 Task: Add Sprouts Lavender Rosewood Moisturizing Body Lotion to the cart.
Action: Mouse moved to (800, 281)
Screenshot: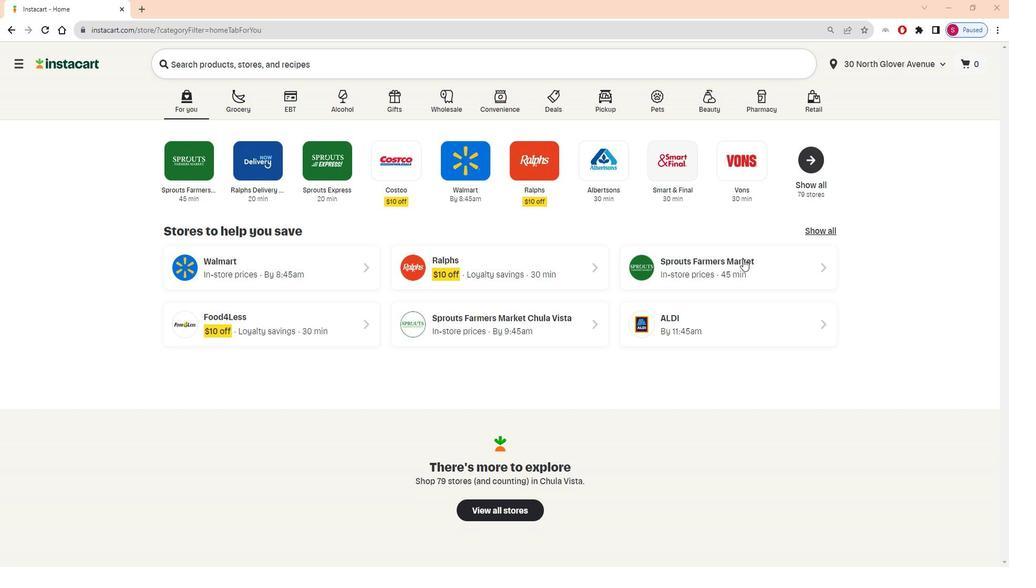 
Action: Mouse pressed left at (800, 281)
Screenshot: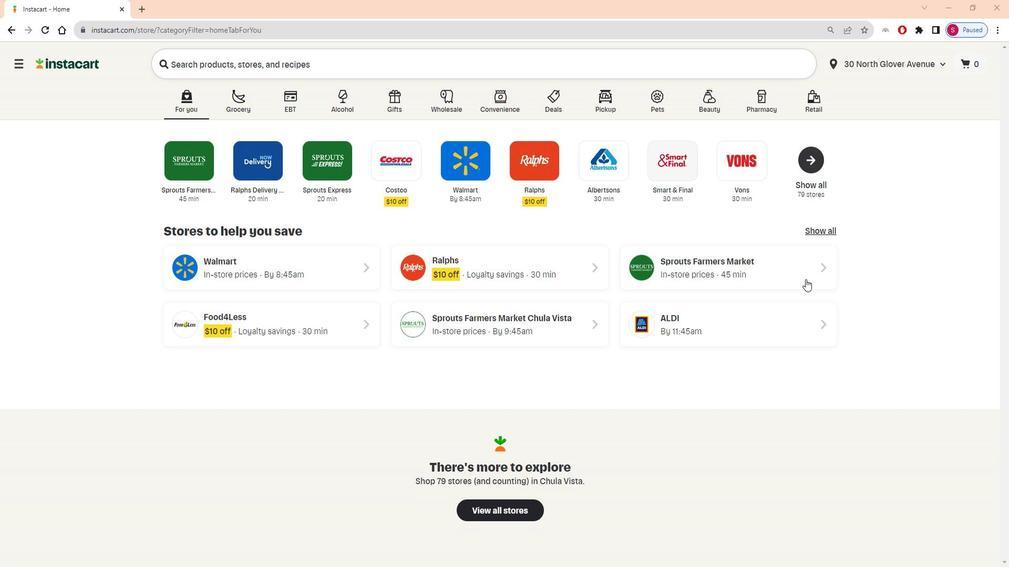 
Action: Mouse moved to (68, 396)
Screenshot: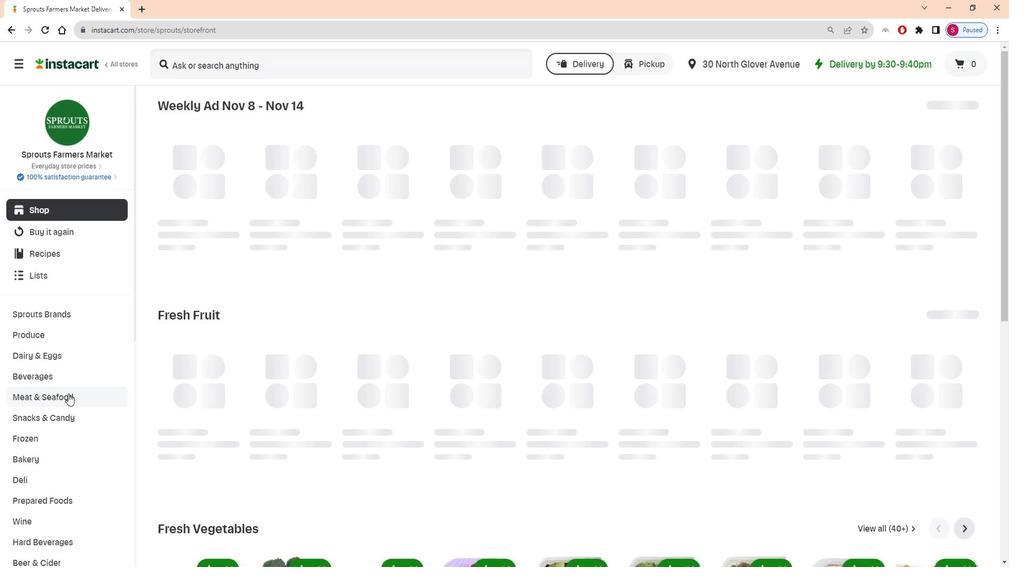 
Action: Mouse scrolled (68, 395) with delta (0, 0)
Screenshot: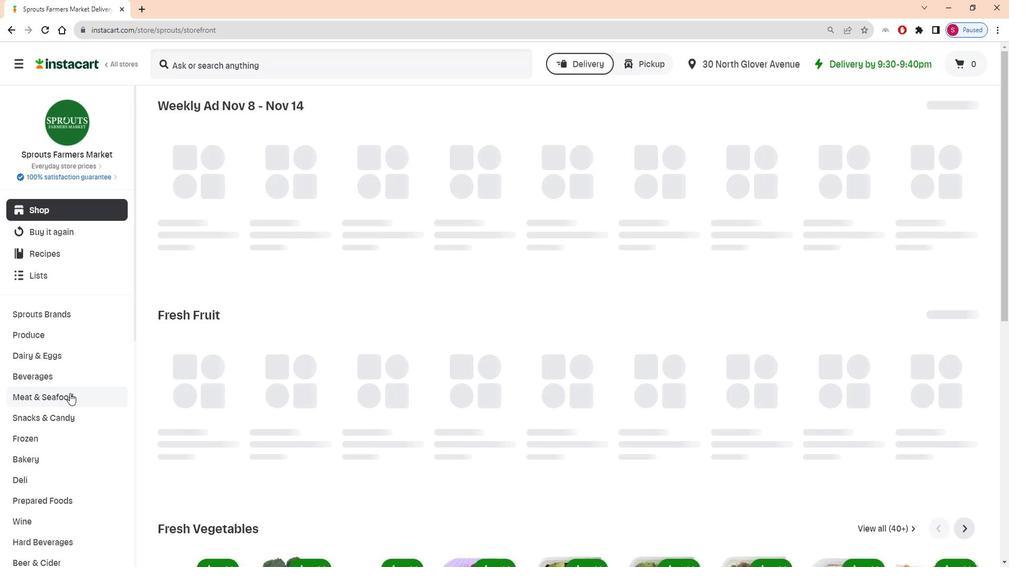 
Action: Mouse moved to (70, 394)
Screenshot: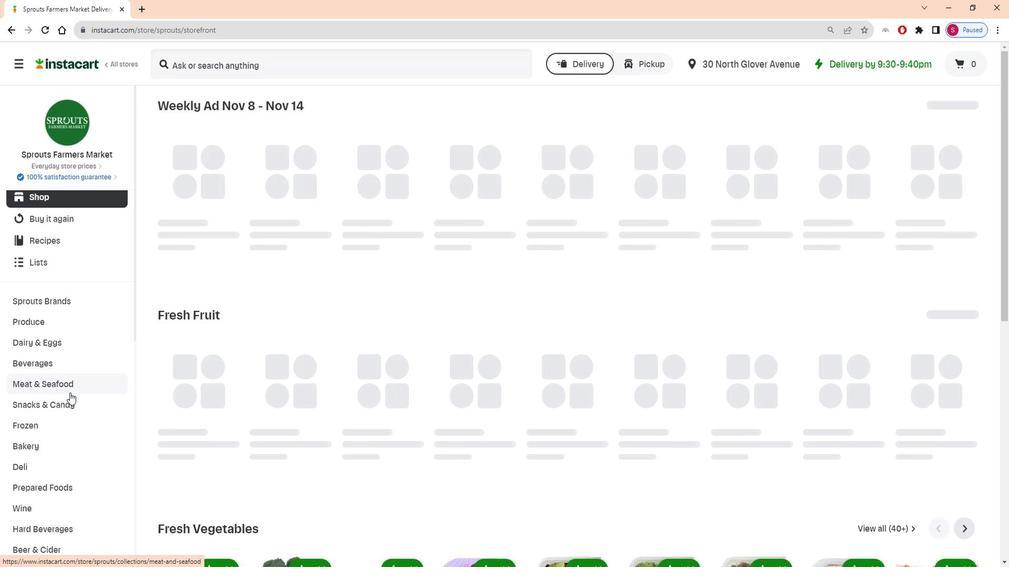 
Action: Mouse scrolled (70, 394) with delta (0, 0)
Screenshot: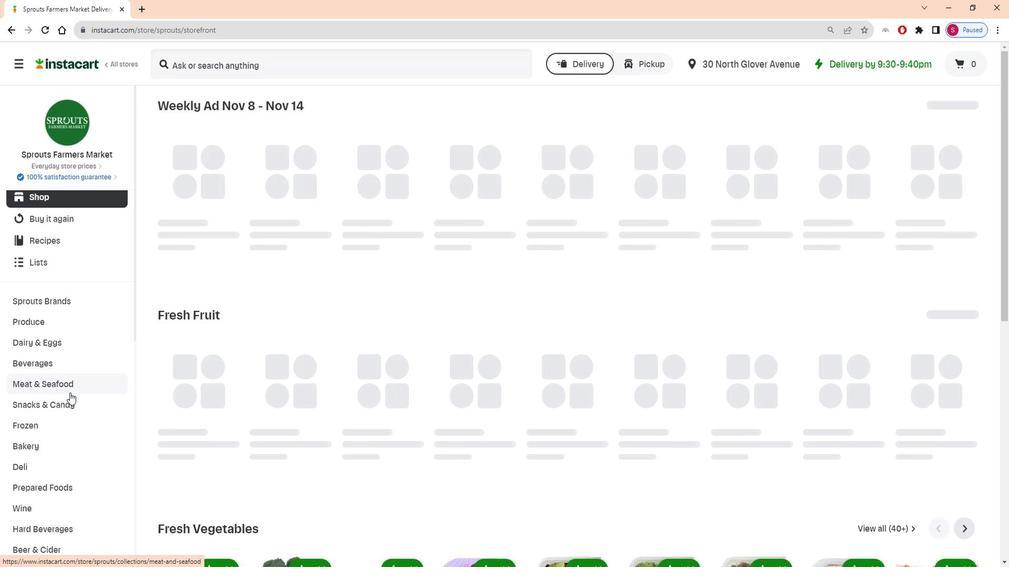 
Action: Mouse moved to (70, 394)
Screenshot: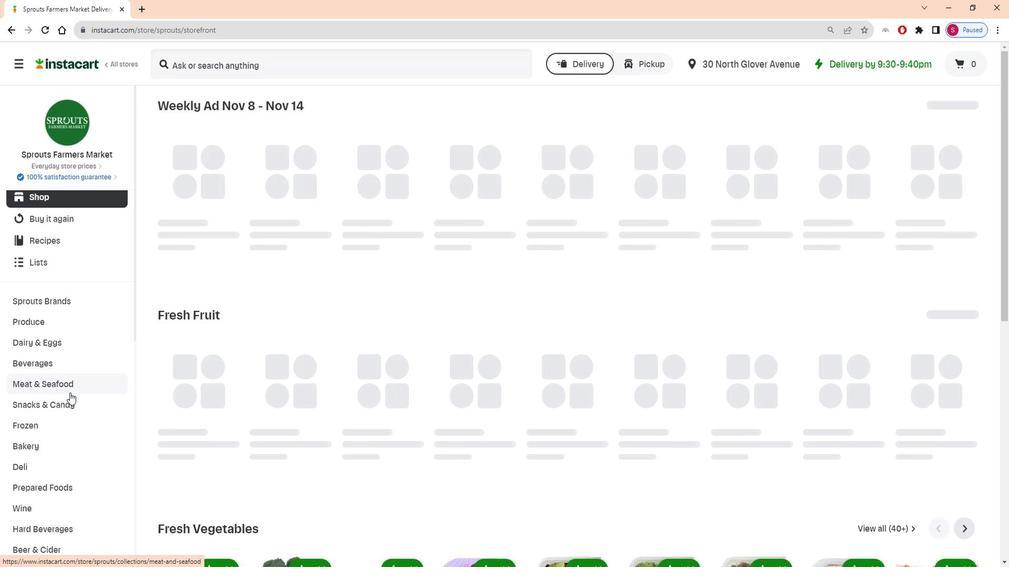 
Action: Mouse scrolled (70, 393) with delta (0, 0)
Screenshot: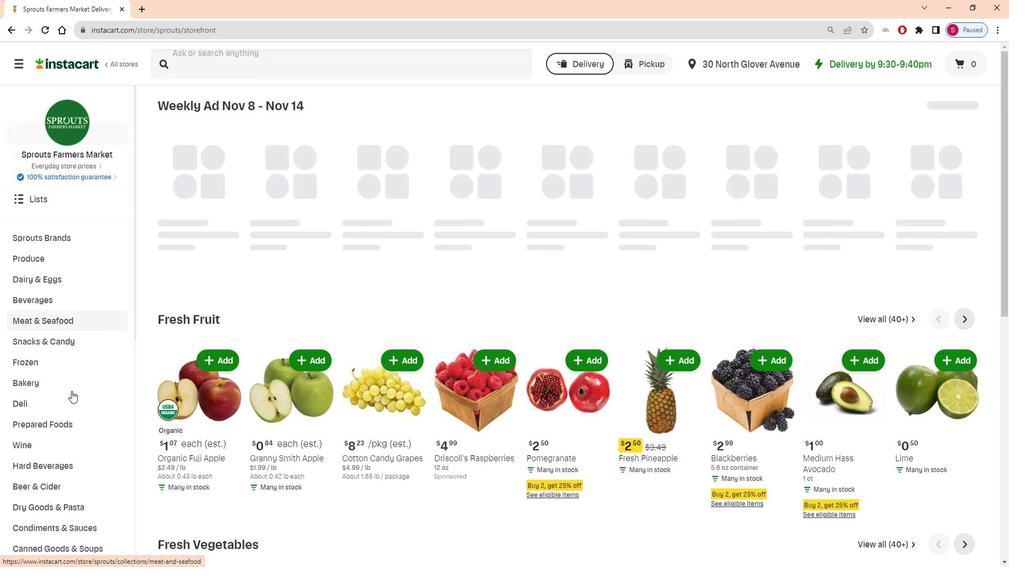 
Action: Mouse scrolled (70, 393) with delta (0, 0)
Screenshot: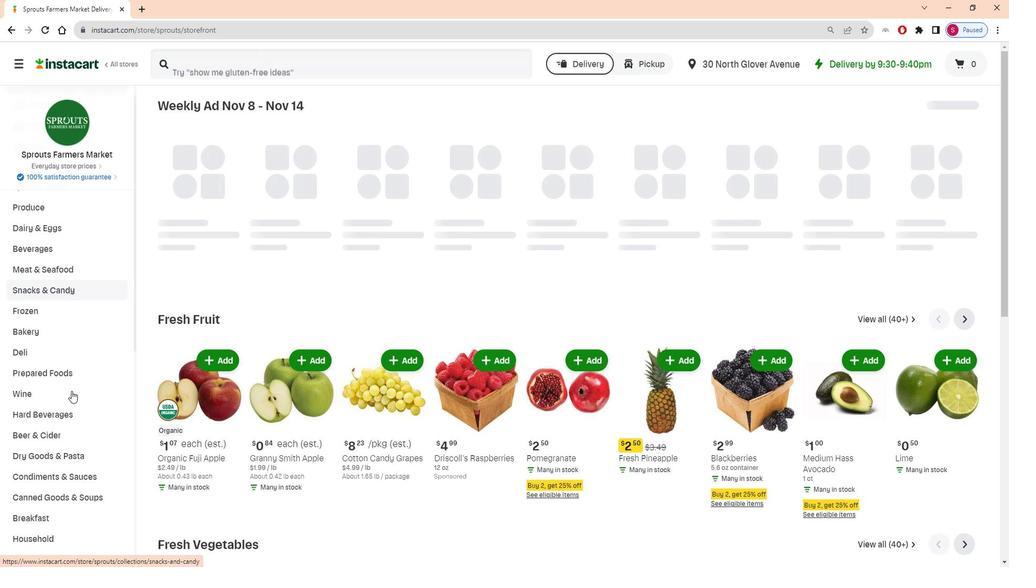
Action: Mouse moved to (78, 484)
Screenshot: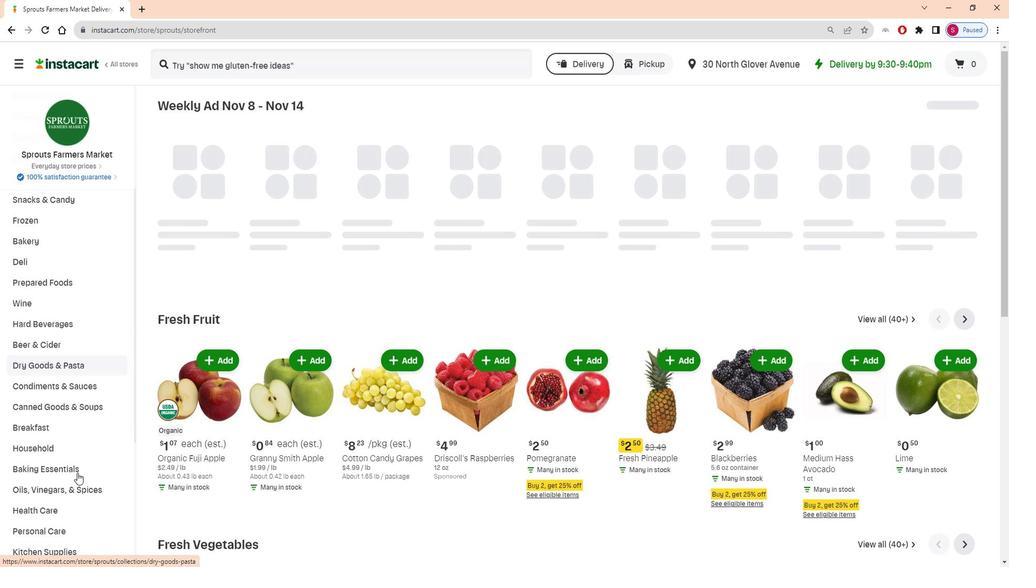 
Action: Mouse scrolled (78, 484) with delta (0, 0)
Screenshot: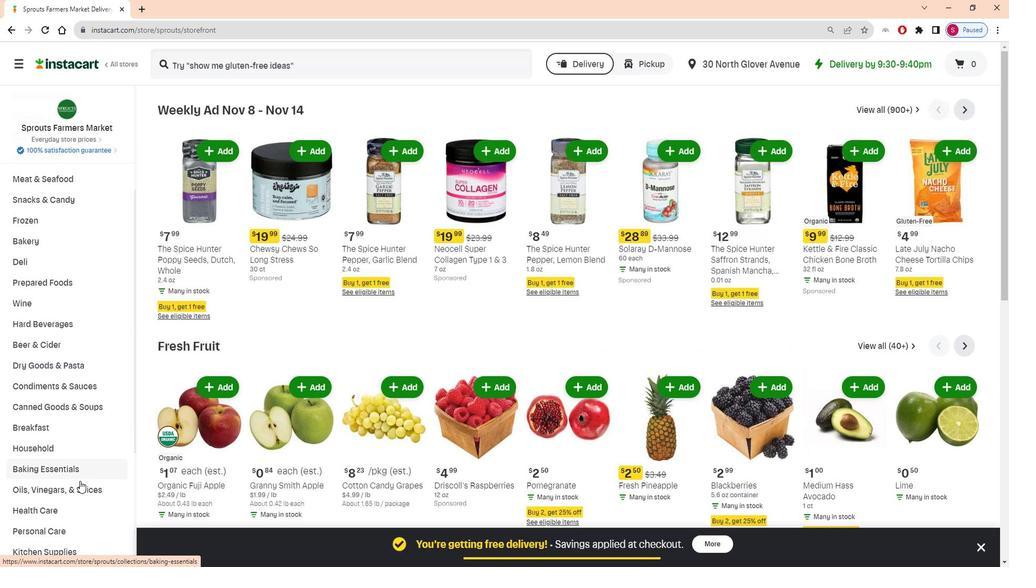 
Action: Mouse moved to (79, 479)
Screenshot: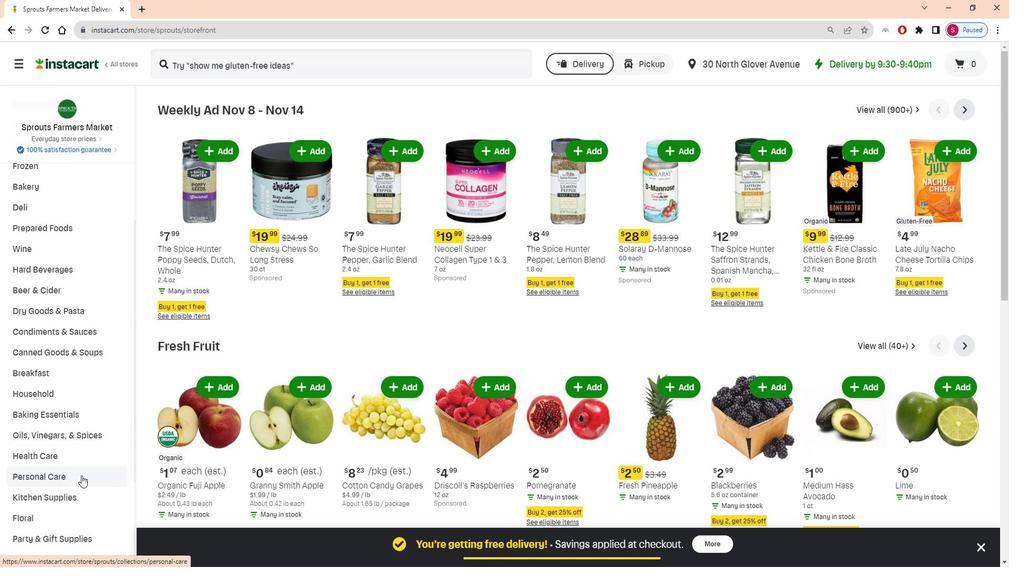 
Action: Mouse pressed left at (79, 479)
Screenshot: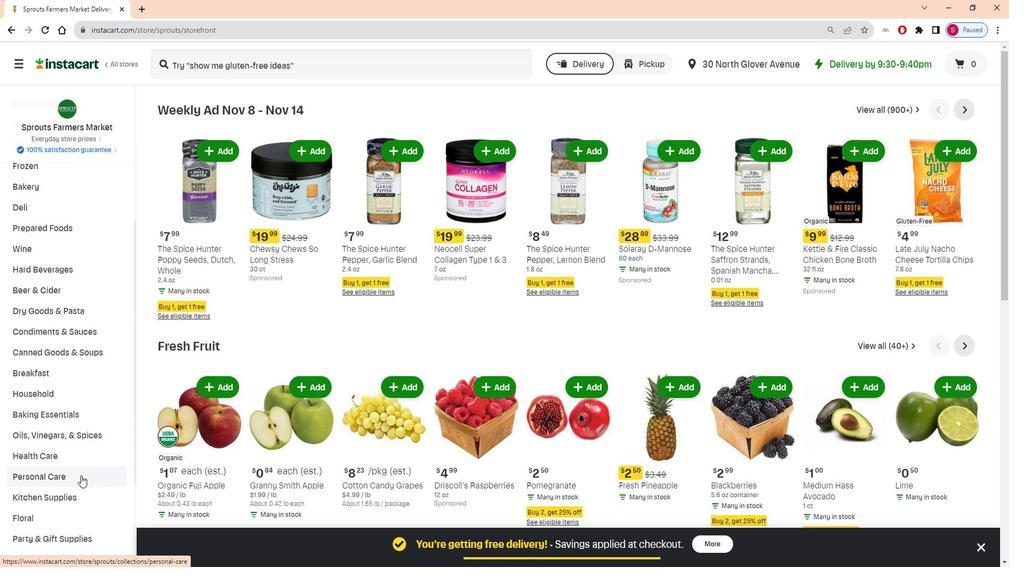 
Action: Mouse moved to (265, 138)
Screenshot: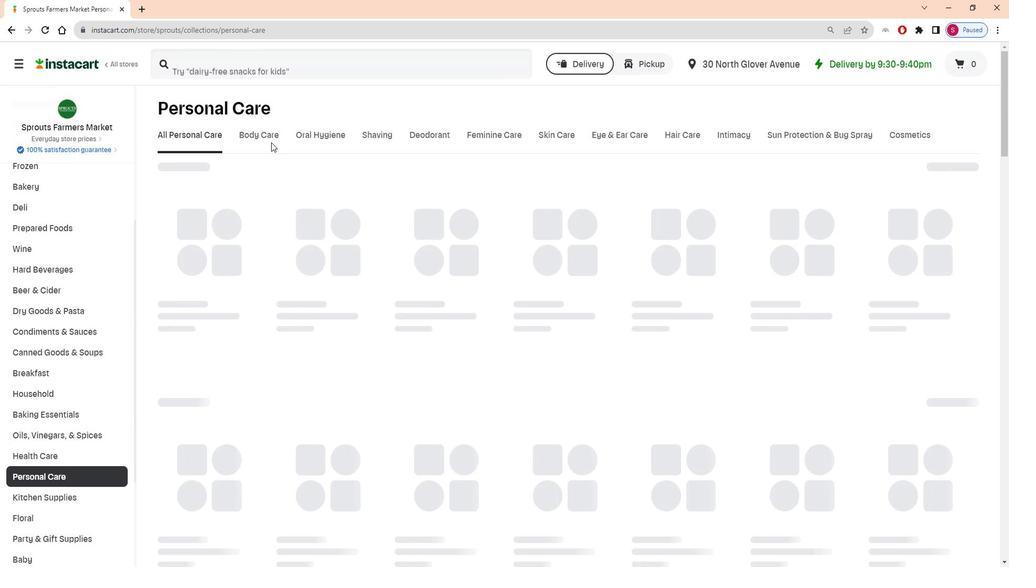 
Action: Mouse pressed left at (265, 138)
Screenshot: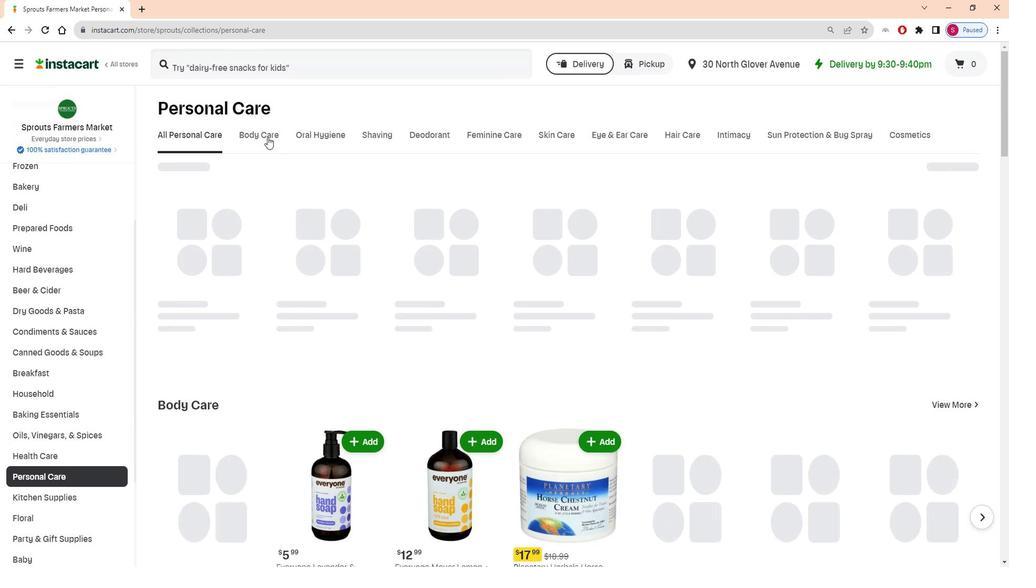 
Action: Mouse moved to (417, 184)
Screenshot: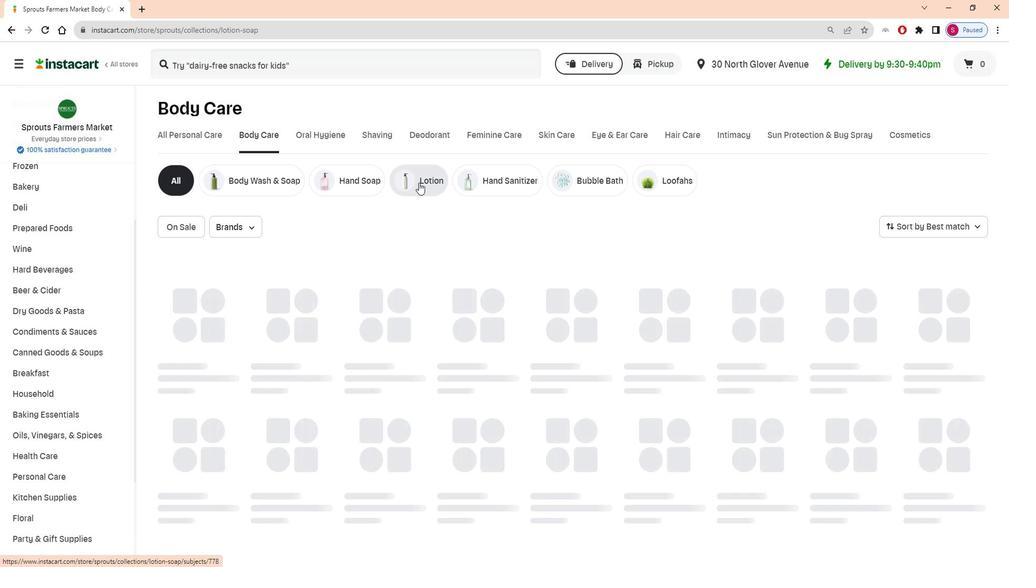 
Action: Mouse pressed left at (417, 184)
Screenshot: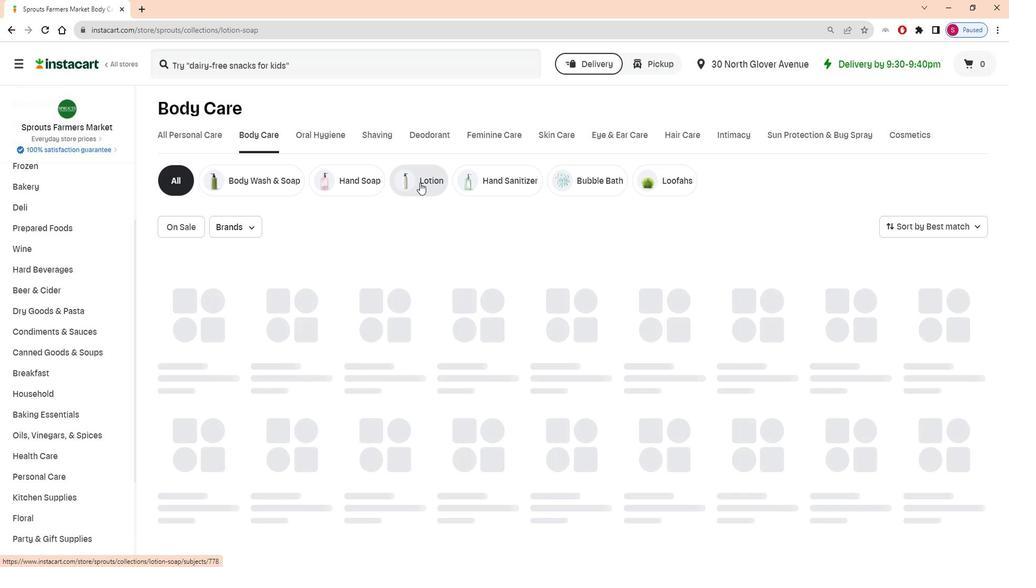 
Action: Mouse moved to (370, 63)
Screenshot: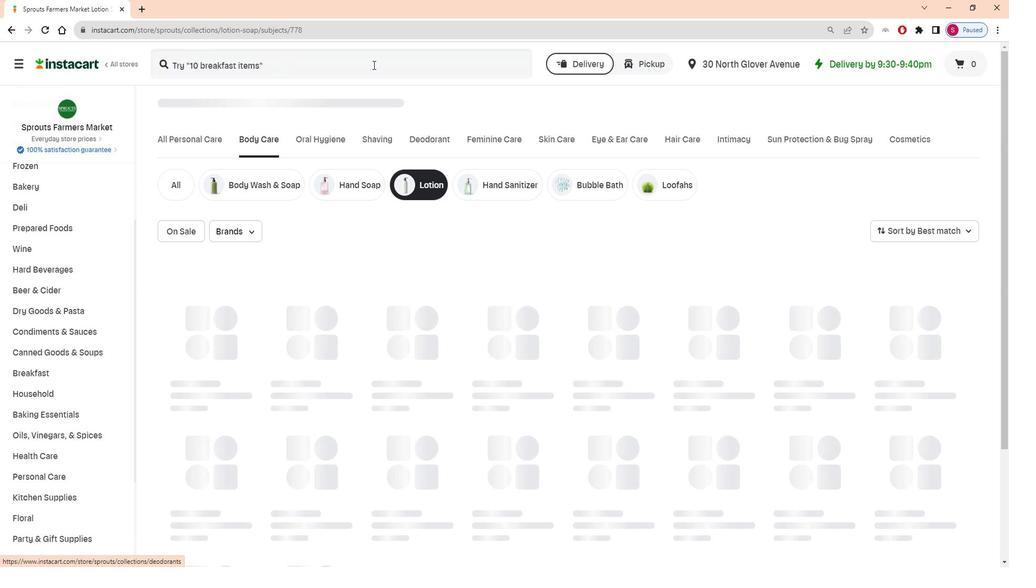 
Action: Mouse pressed left at (370, 63)
Screenshot: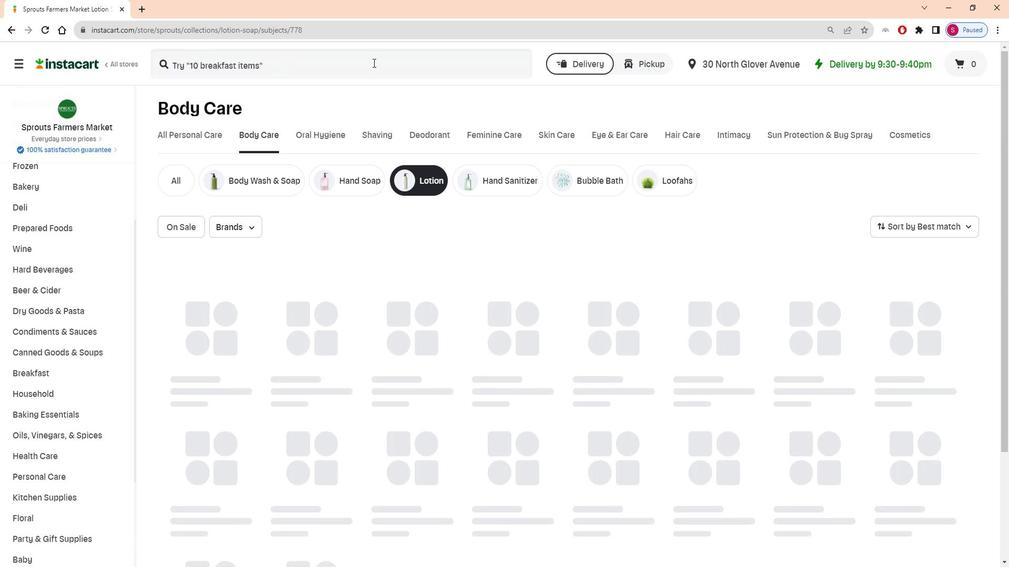 
Action: Key pressed <Key.shift>Sprouts<Key.space><Key.shift>Lavender<Key.space><Key.shift>Rosewood<Key.space><Key.shift>Moisturizing<Key.space><Key.shift>Body<Key.space><Key.shift>Lotion<Key.enter>
Screenshot: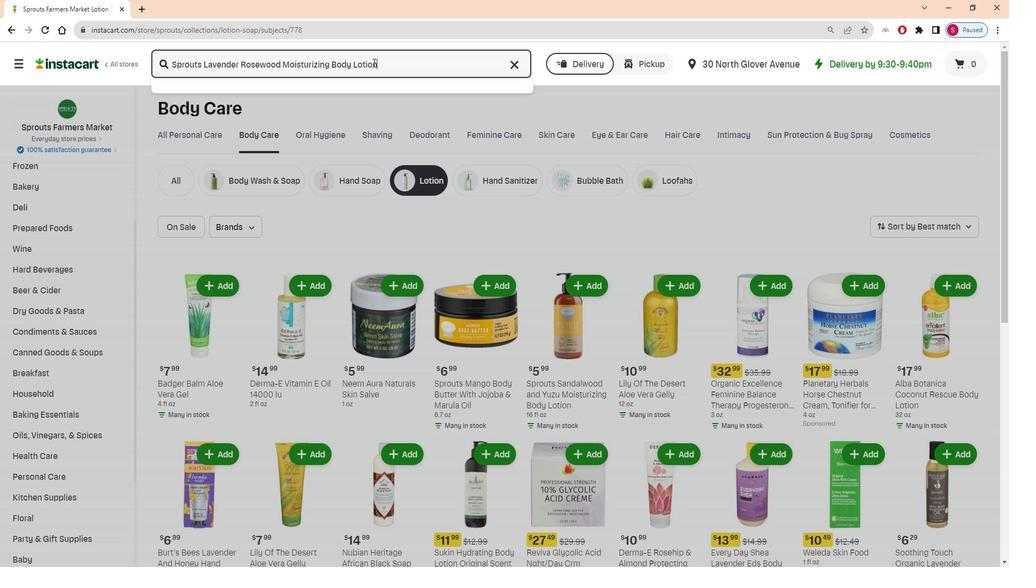 
Action: Mouse moved to (309, 227)
Screenshot: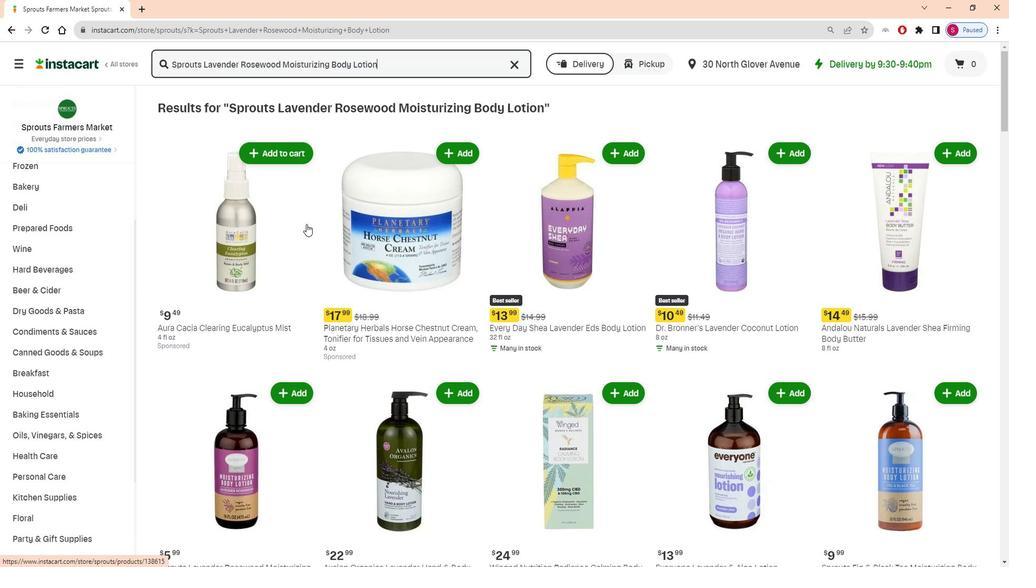 
Action: Mouse scrolled (309, 227) with delta (0, 0)
Screenshot: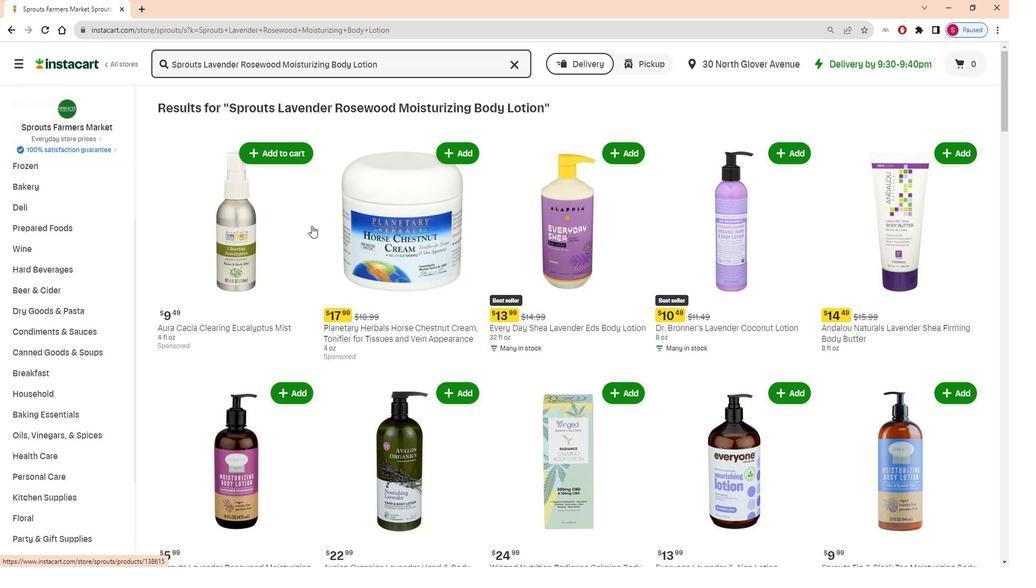 
Action: Mouse scrolled (309, 227) with delta (0, 0)
Screenshot: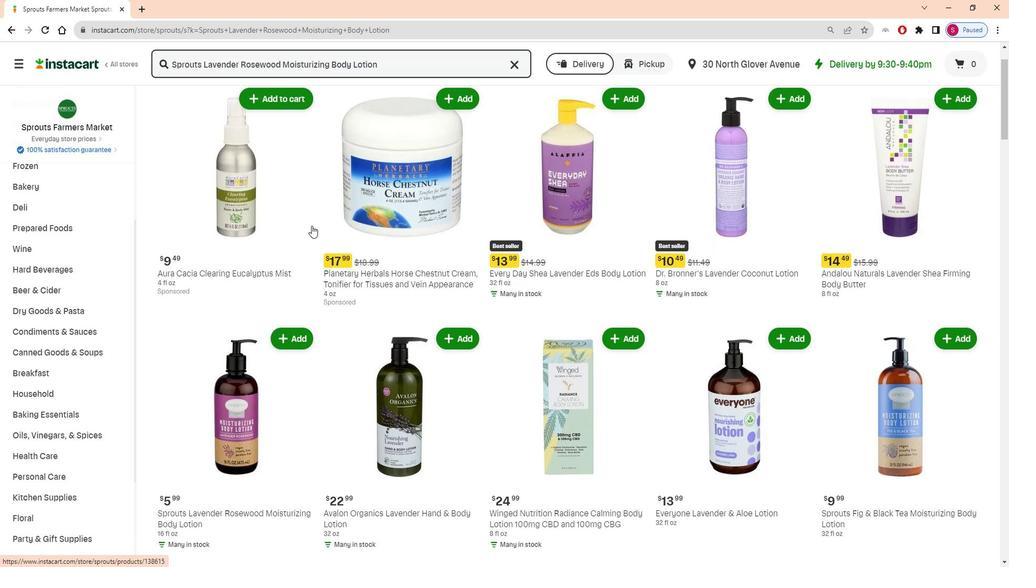 
Action: Mouse scrolled (309, 227) with delta (0, 0)
Screenshot: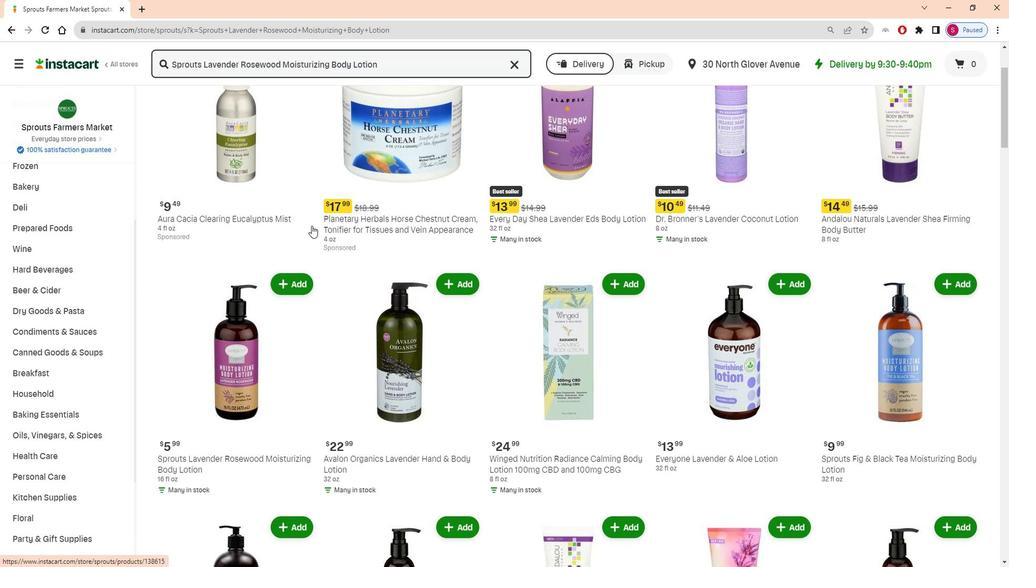 
Action: Mouse scrolled (309, 227) with delta (0, 0)
Screenshot: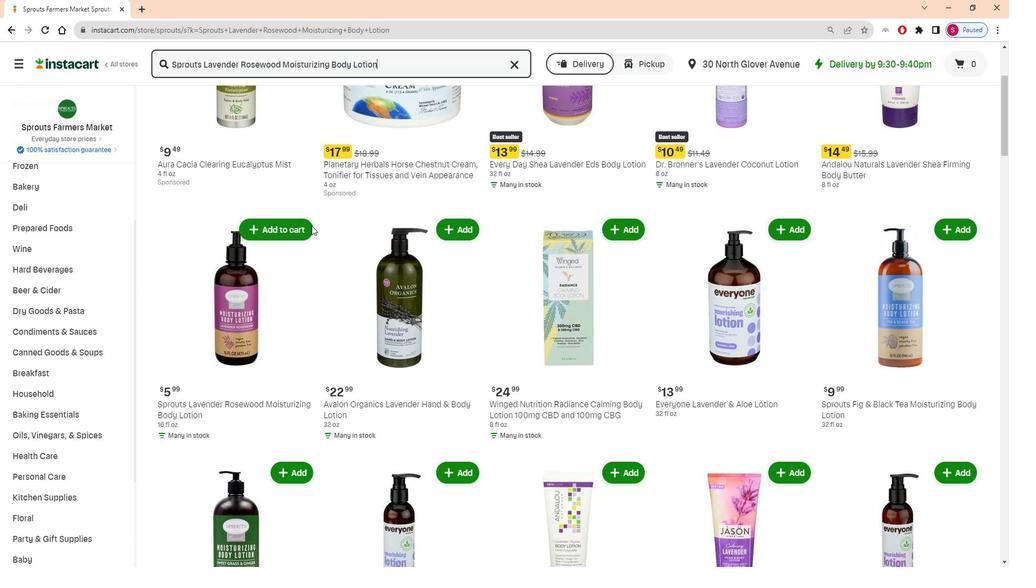 
Action: Mouse moved to (277, 178)
Screenshot: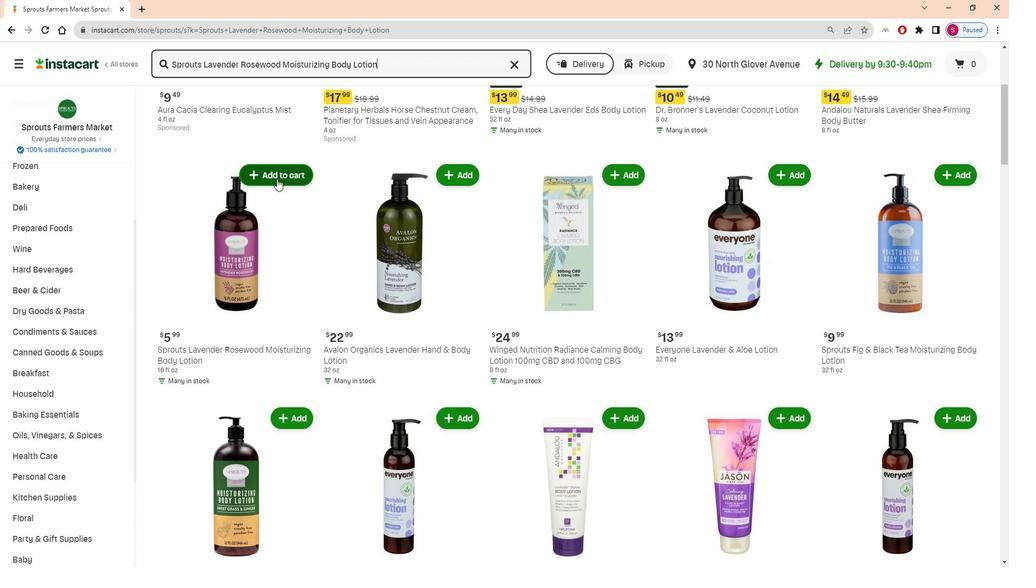 
Action: Mouse pressed left at (277, 178)
Screenshot: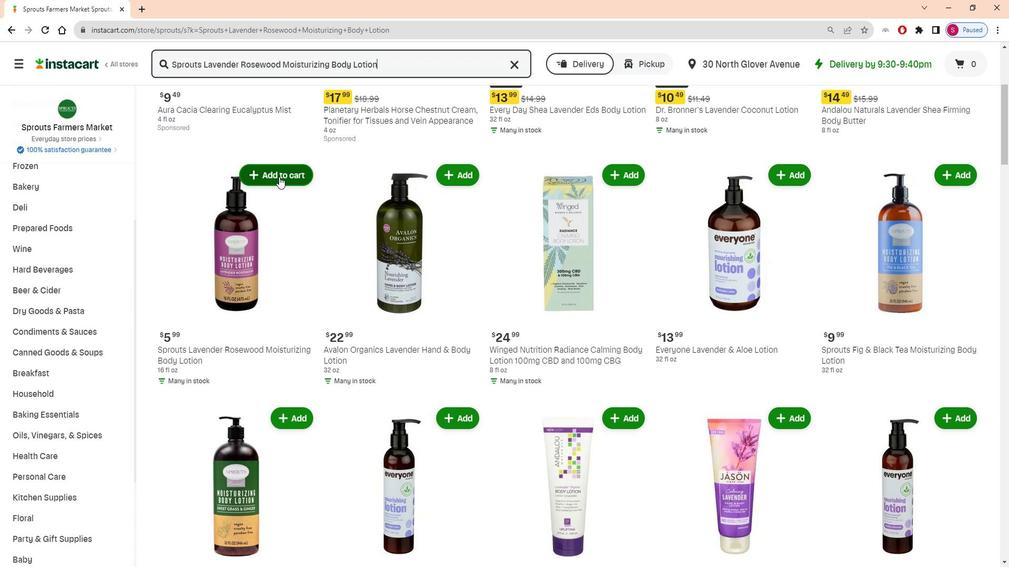 
Action: Mouse moved to (243, 133)
Screenshot: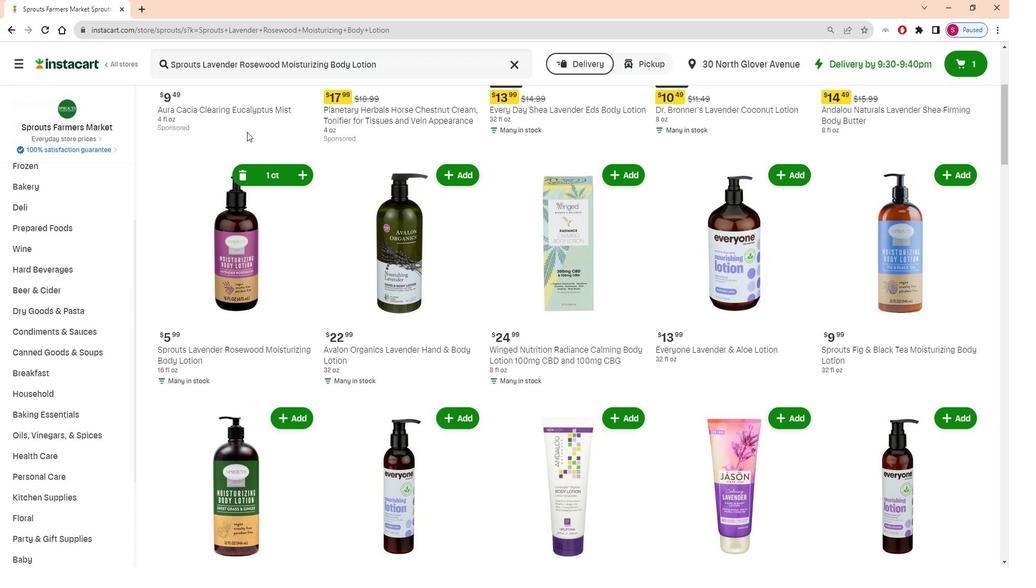 
